 Task: Add Sprouts Organic Espresso Dark Roast Coffee to the cart.
Action: Mouse pressed left at (24, 152)
Screenshot: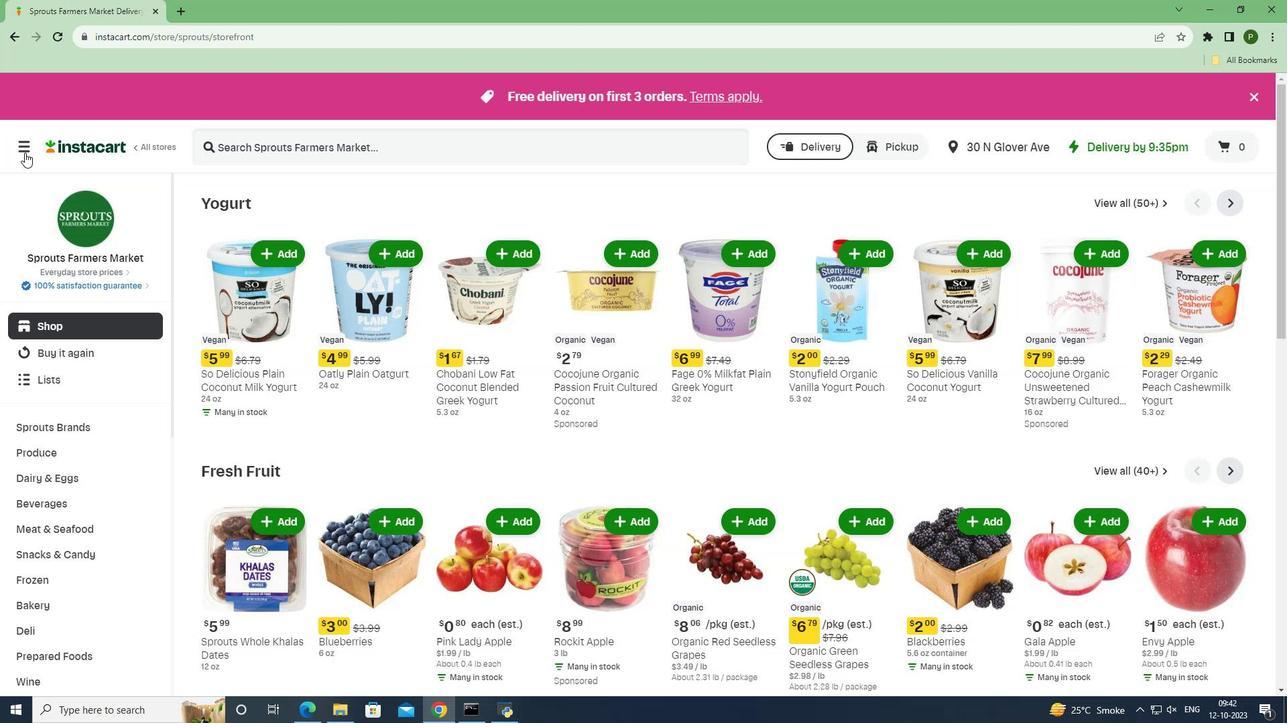 
Action: Mouse moved to (44, 356)
Screenshot: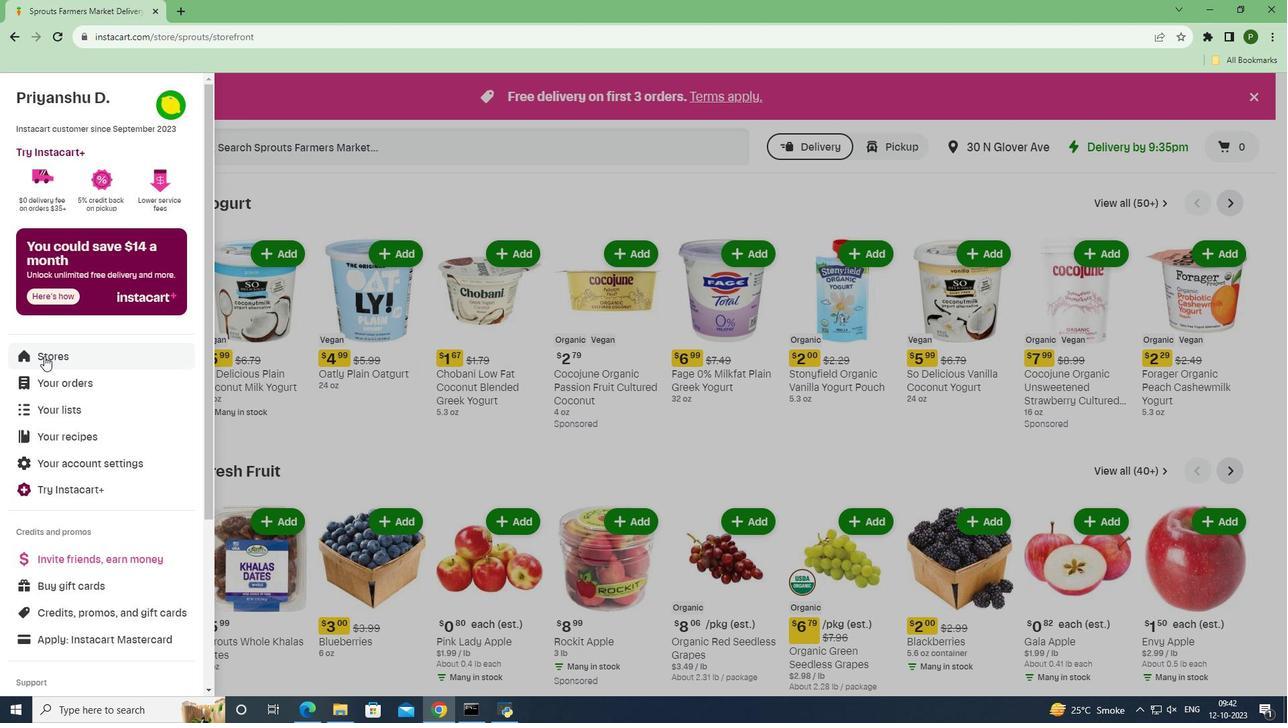 
Action: Mouse pressed left at (44, 356)
Screenshot: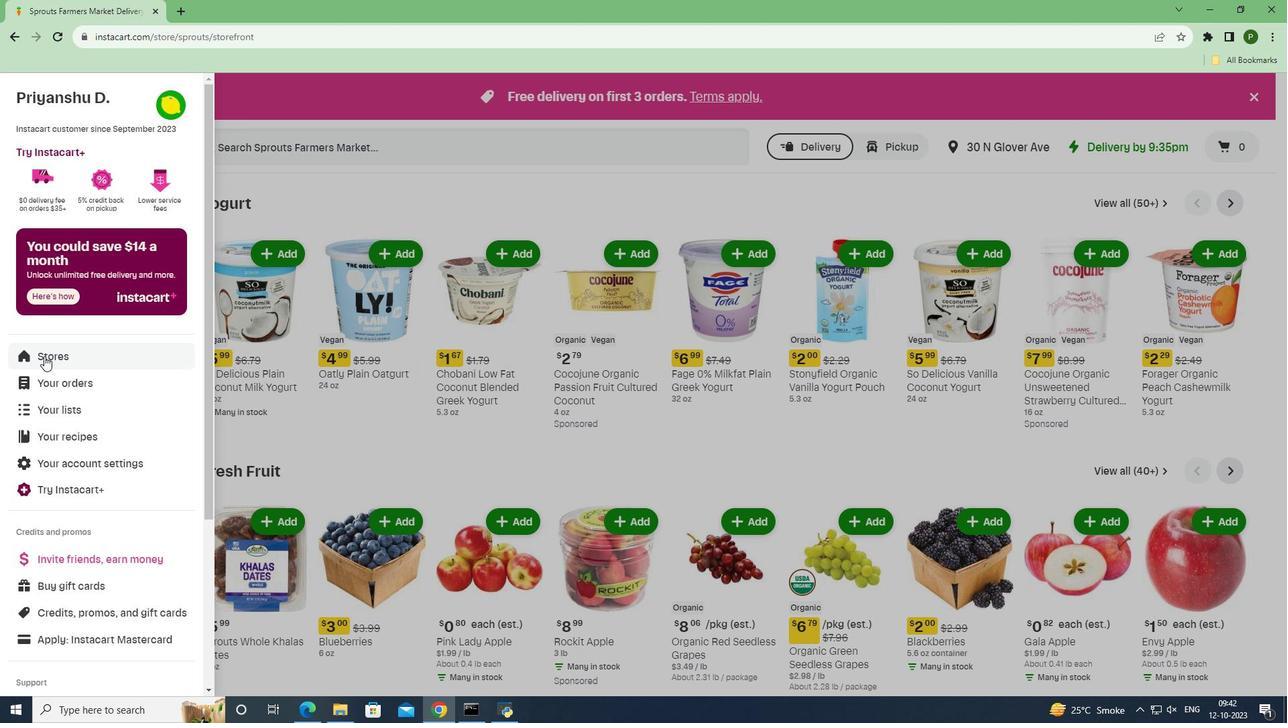 
Action: Mouse moved to (313, 152)
Screenshot: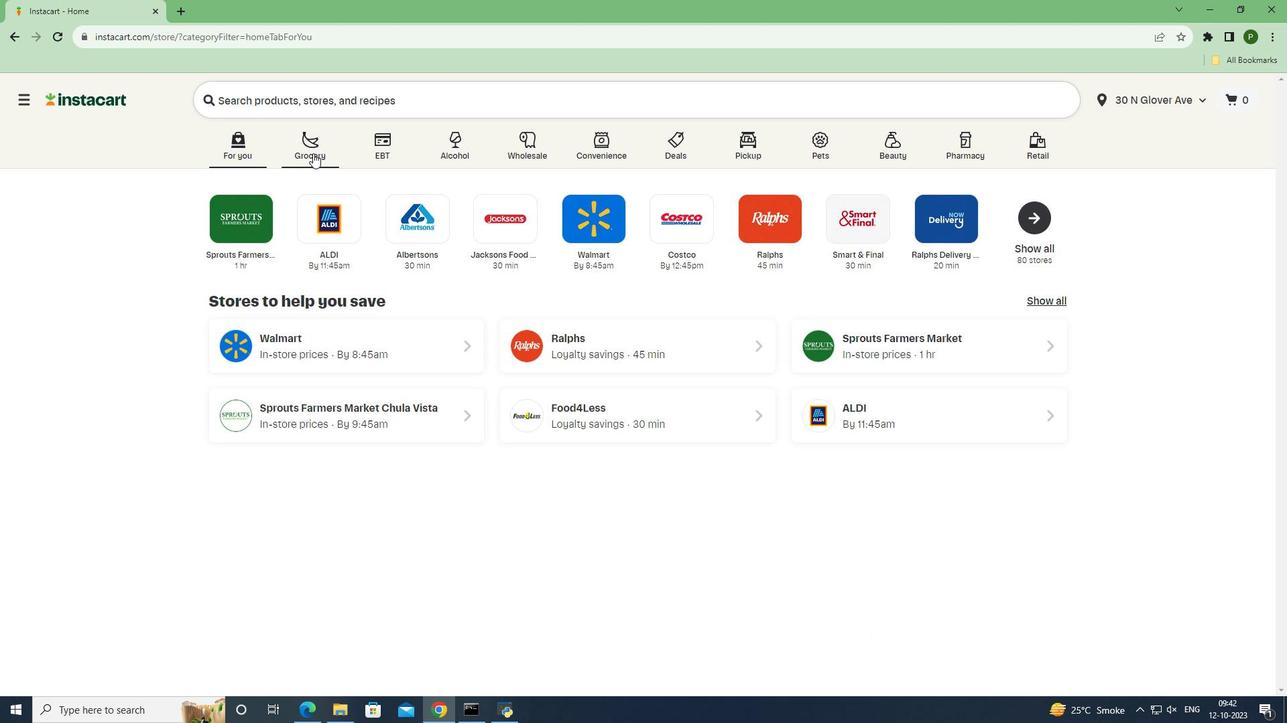 
Action: Mouse pressed left at (313, 152)
Screenshot: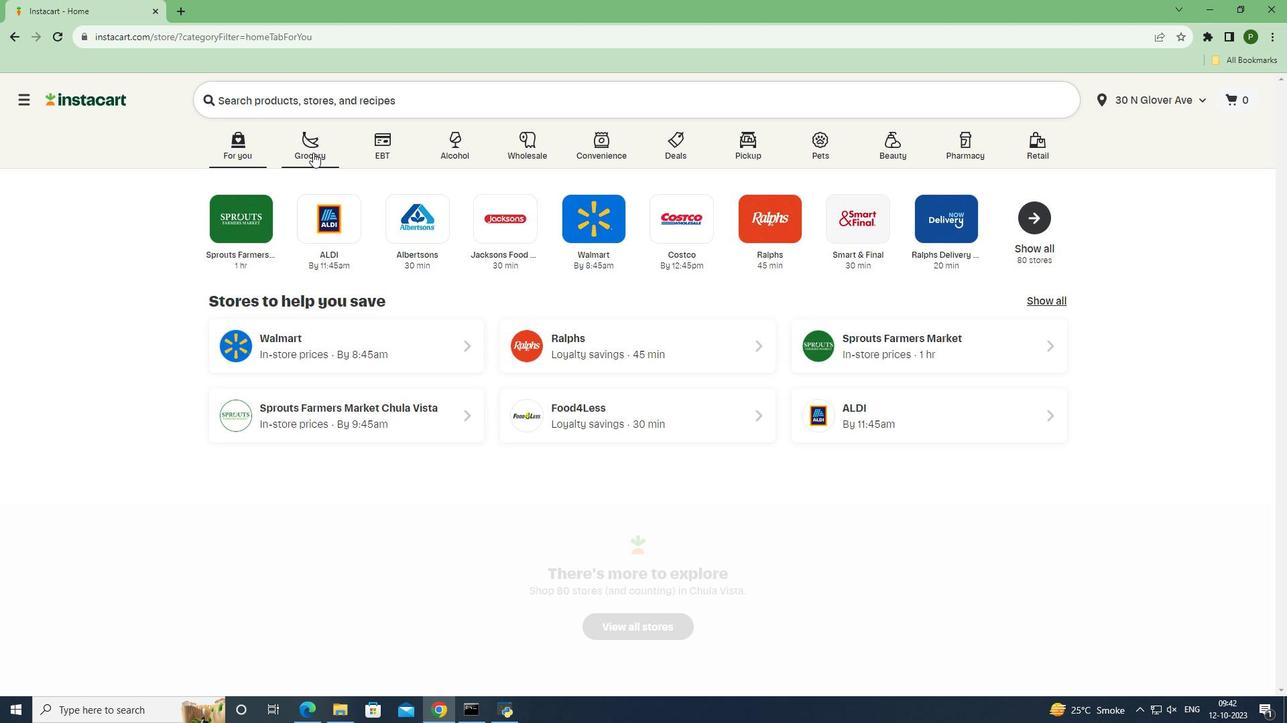 
Action: Mouse moved to (517, 303)
Screenshot: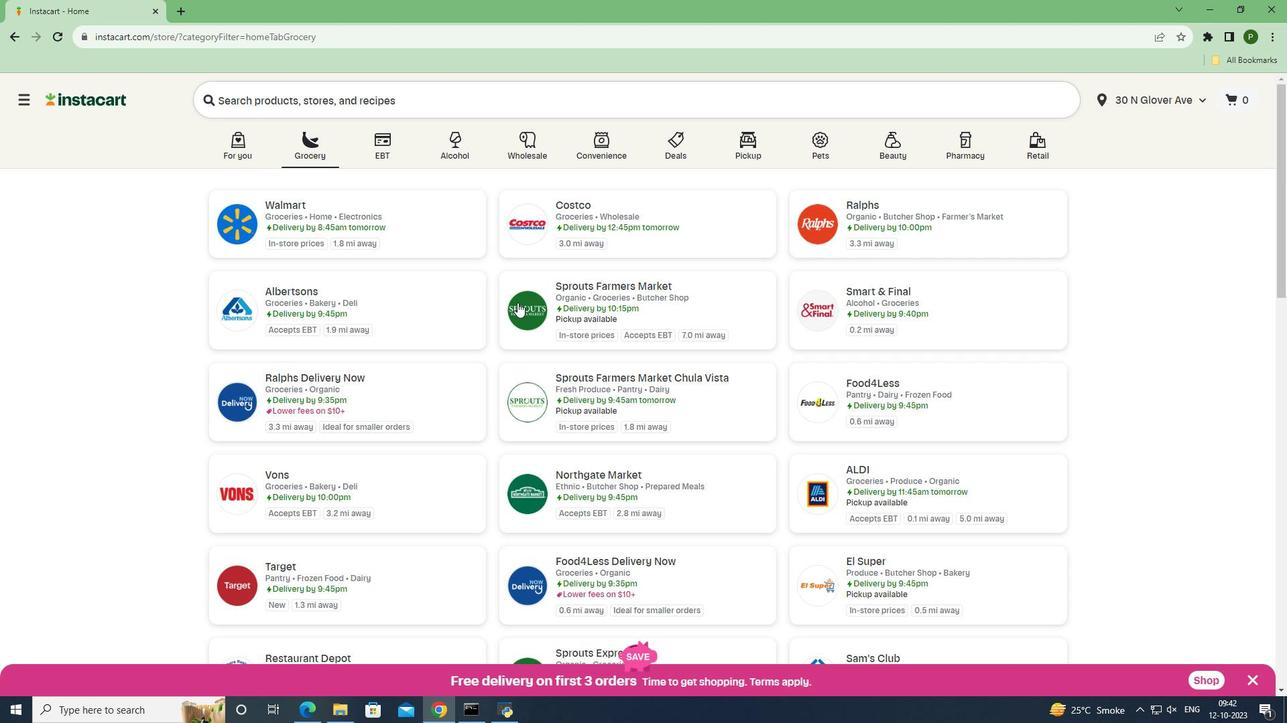 
Action: Mouse pressed left at (517, 303)
Screenshot: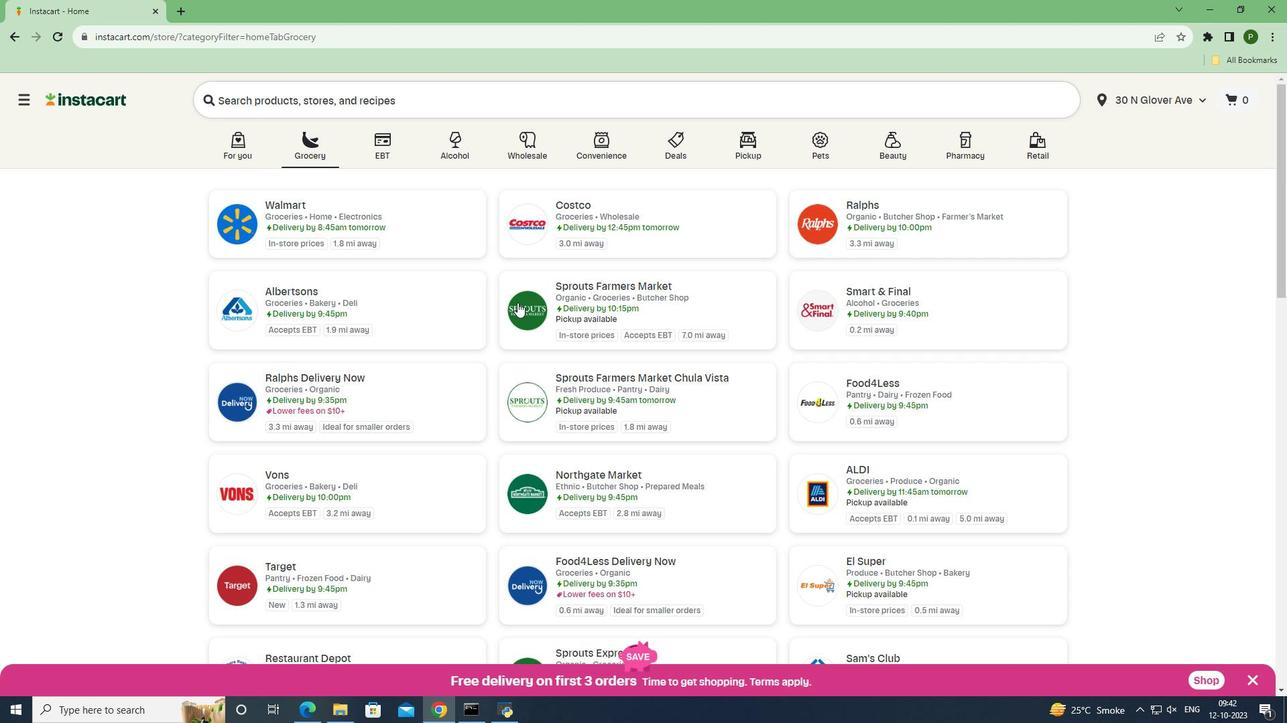 
Action: Mouse moved to (73, 503)
Screenshot: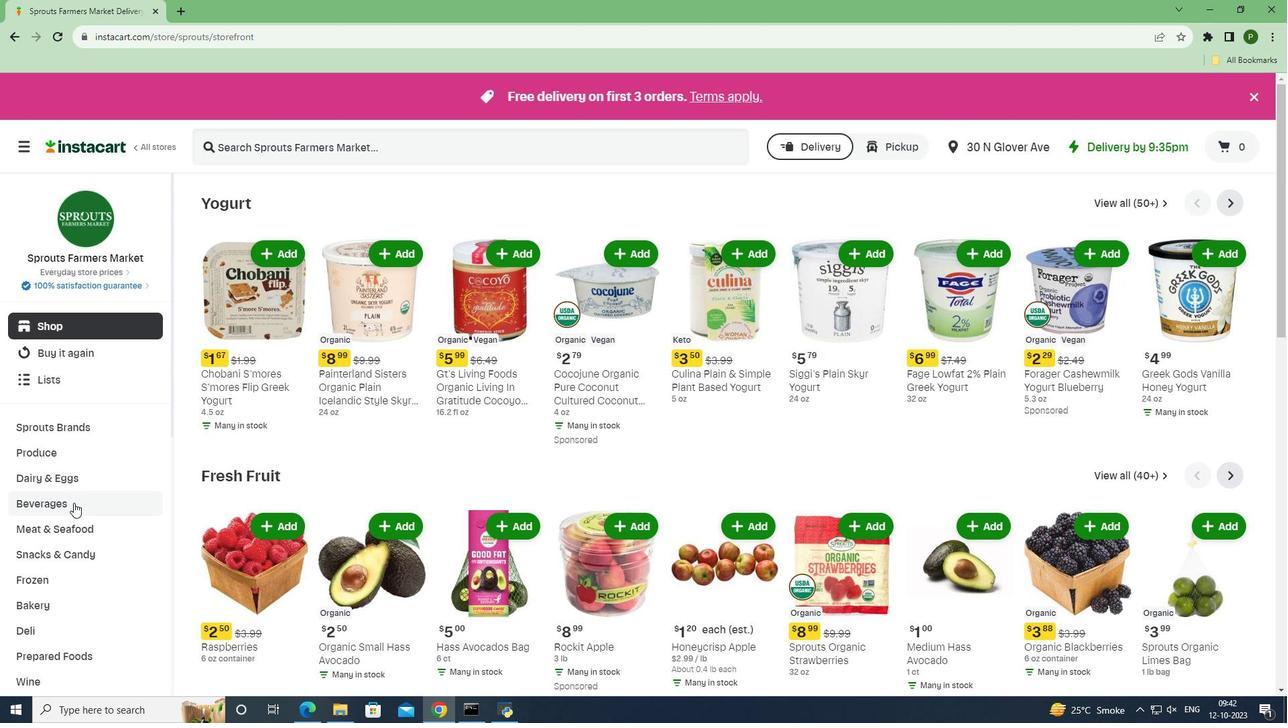 
Action: Mouse pressed left at (73, 503)
Screenshot: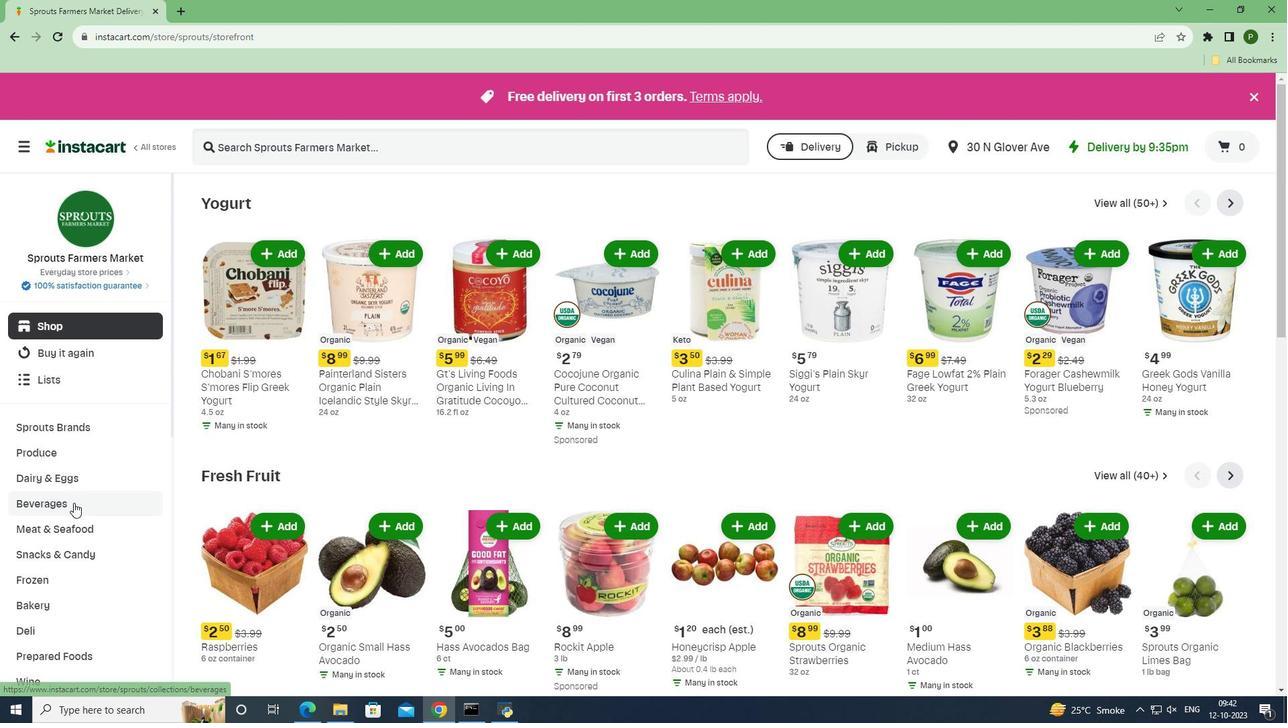 
Action: Mouse moved to (490, 231)
Screenshot: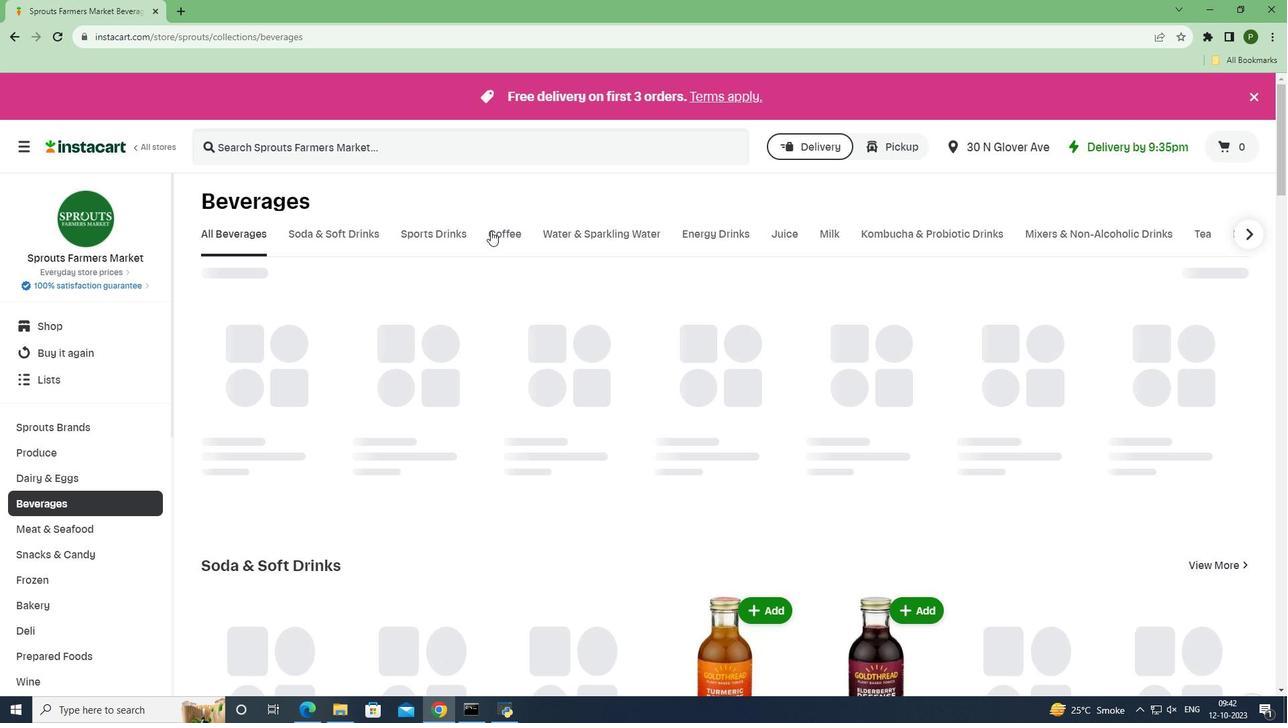 
Action: Mouse pressed left at (490, 231)
Screenshot: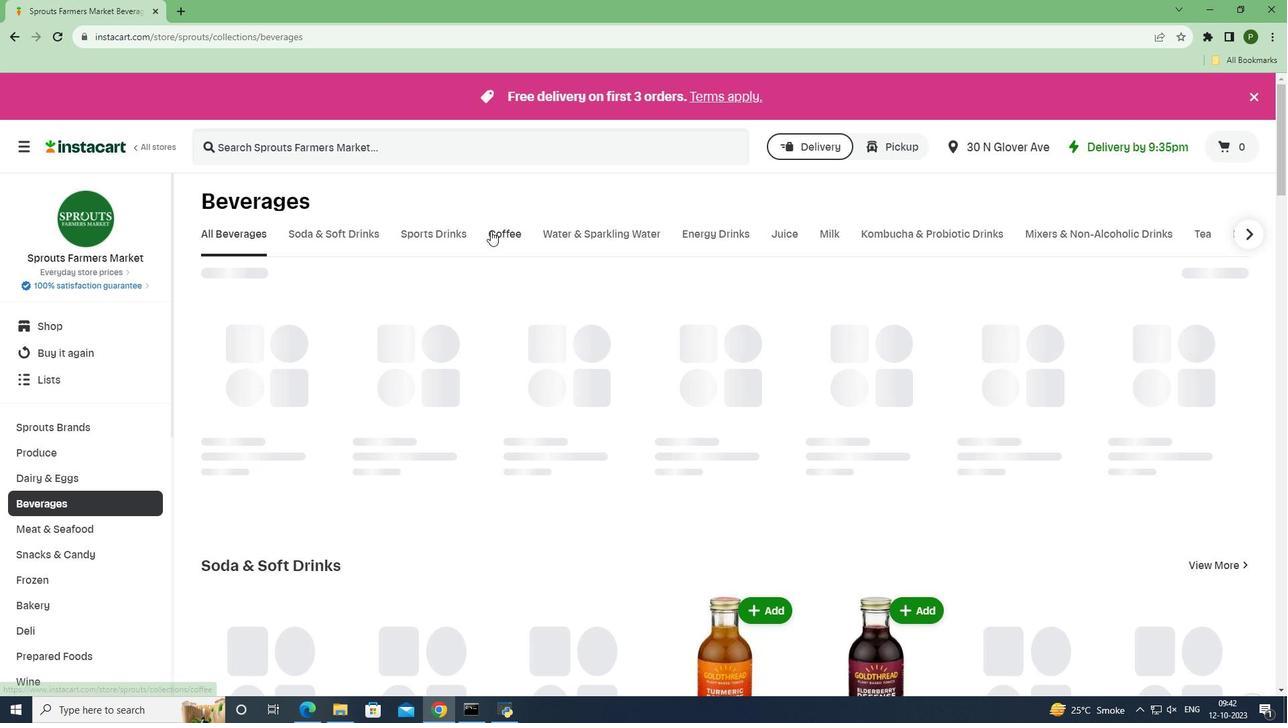 
Action: Mouse moved to (343, 146)
Screenshot: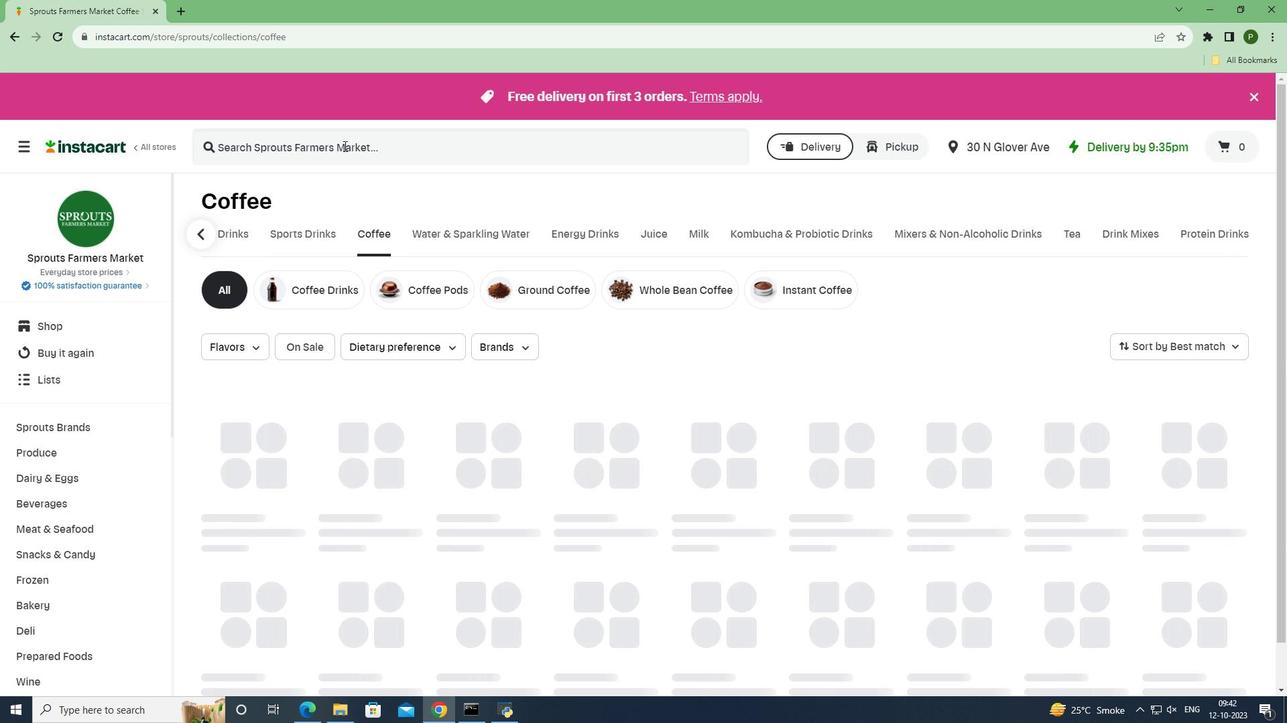 
Action: Mouse pressed left at (343, 146)
Screenshot: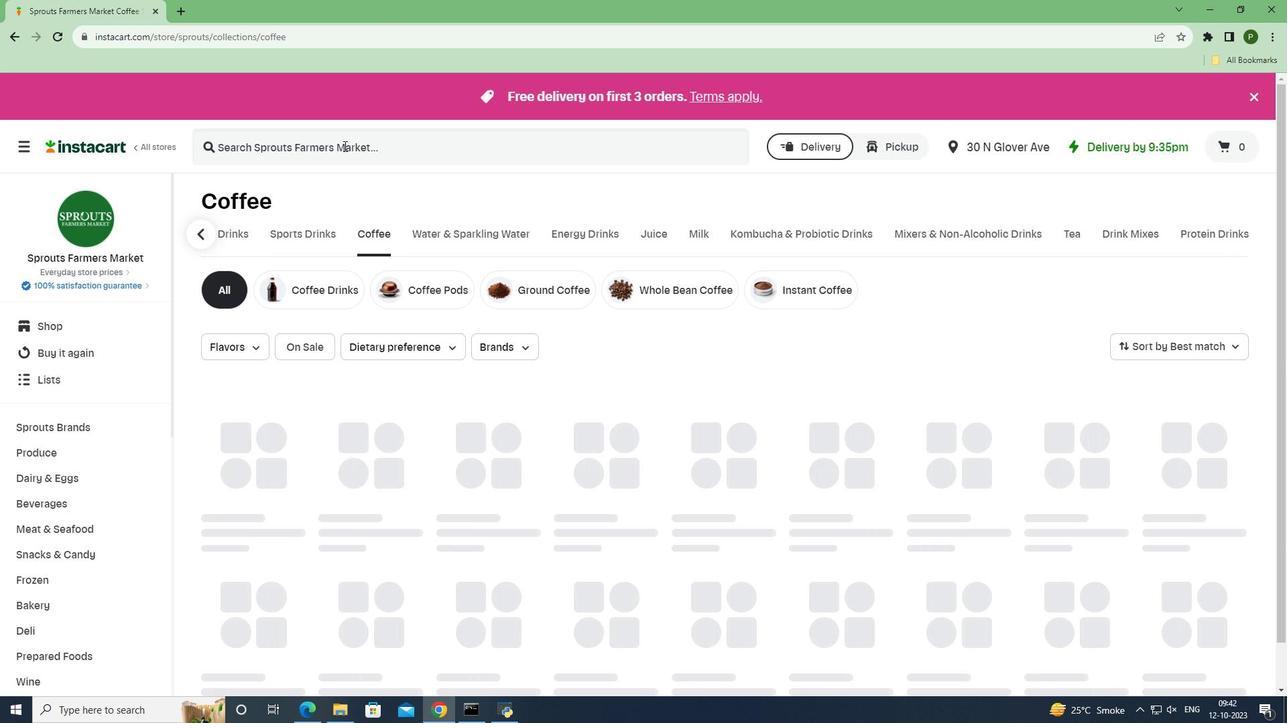 
Action: Key pressed <Key.caps_lock>S<Key.caps_lock>prouts<Key.space><Key.caps_lock>O<Key.caps_lock>rganic<Key.space><Key.caps_lock>E<Key.caps_lock>spresso<Key.space><Key.caps_lock>D<Key.caps_lock>ark<Key.space><Key.caps_lock>R<Key.caps_lock>oast<Key.space><Key.caps_lock>C<Key.caps_lock>offee<Key.enter>
Screenshot: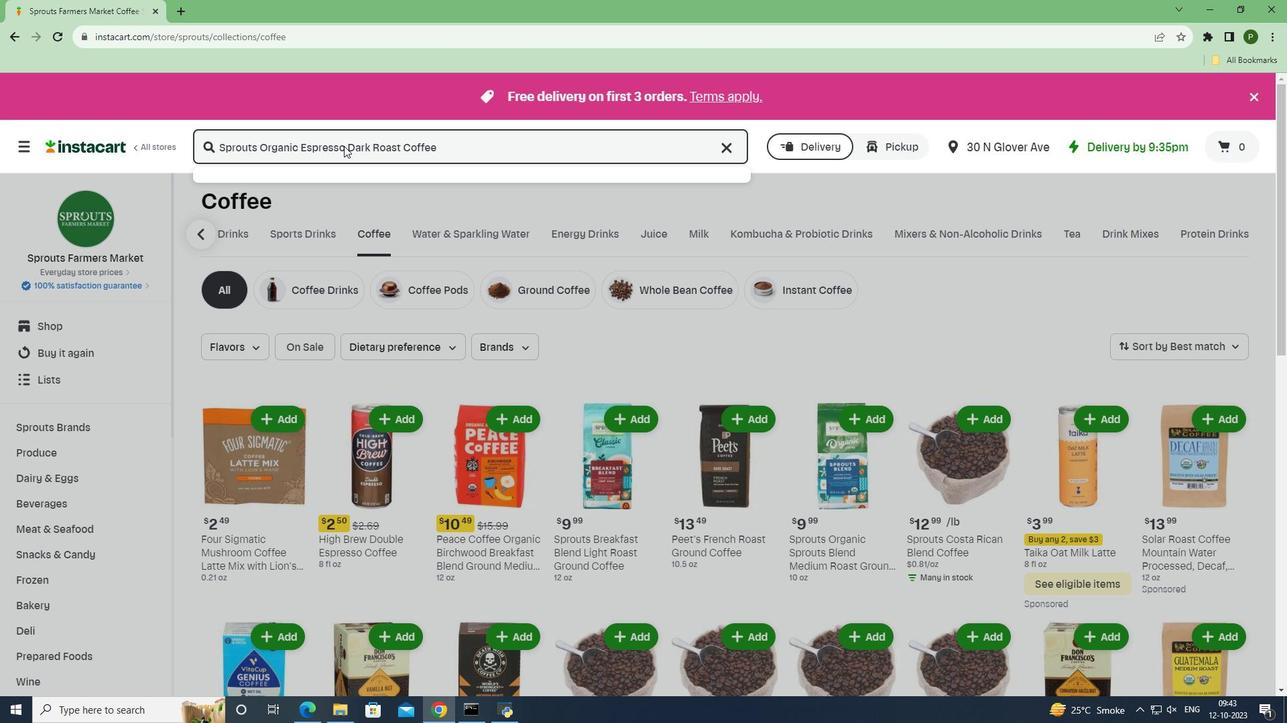 
Action: Mouse moved to (801, 255)
Screenshot: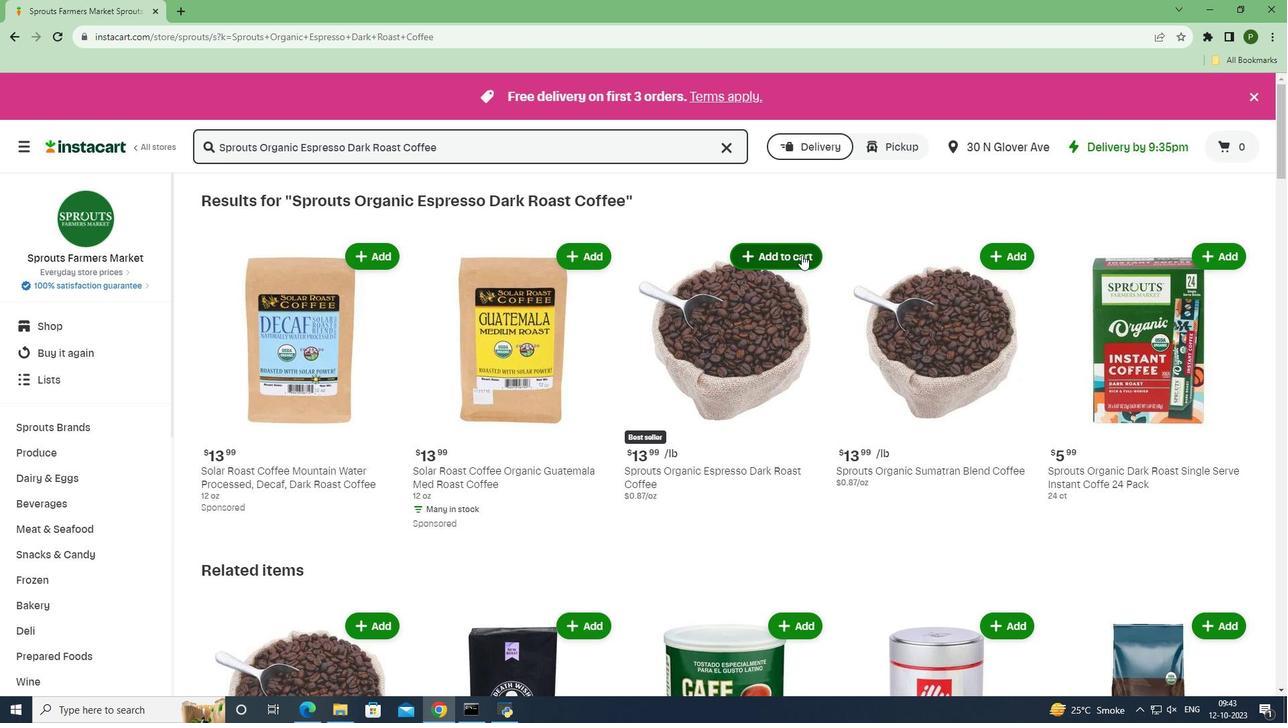 
Action: Mouse pressed left at (801, 255)
Screenshot: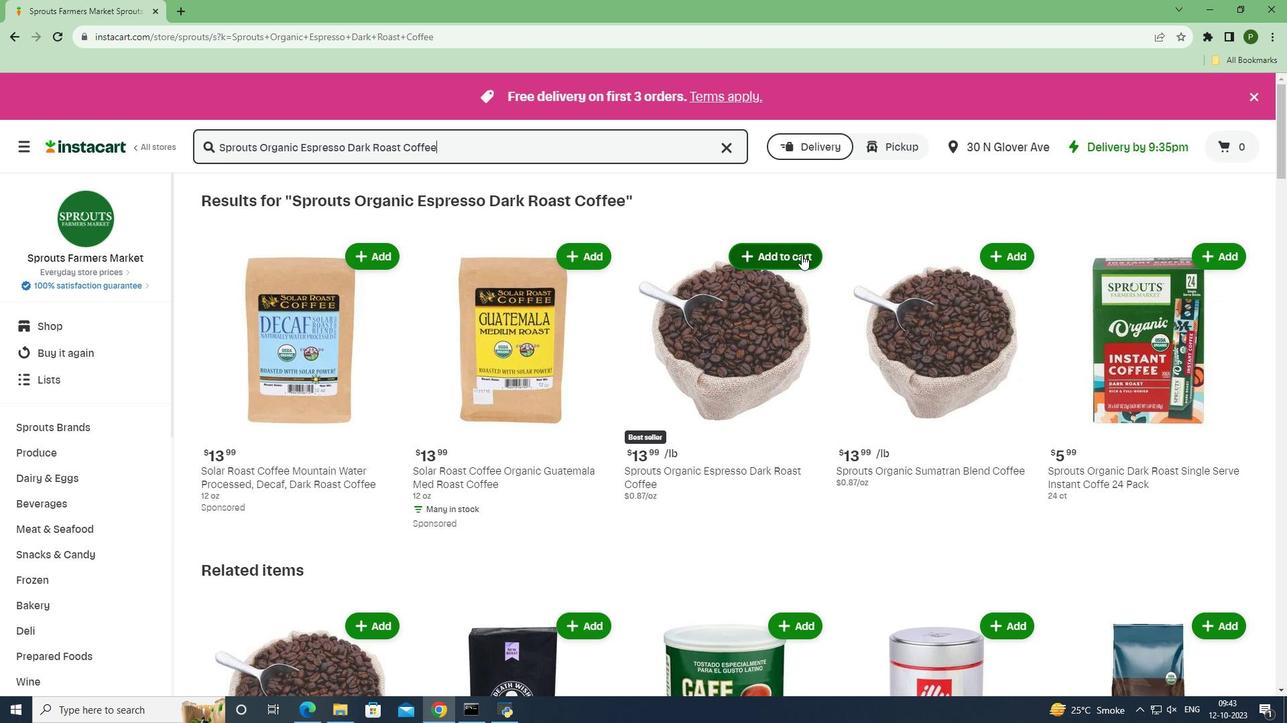 
Action: Mouse moved to (817, 309)
Screenshot: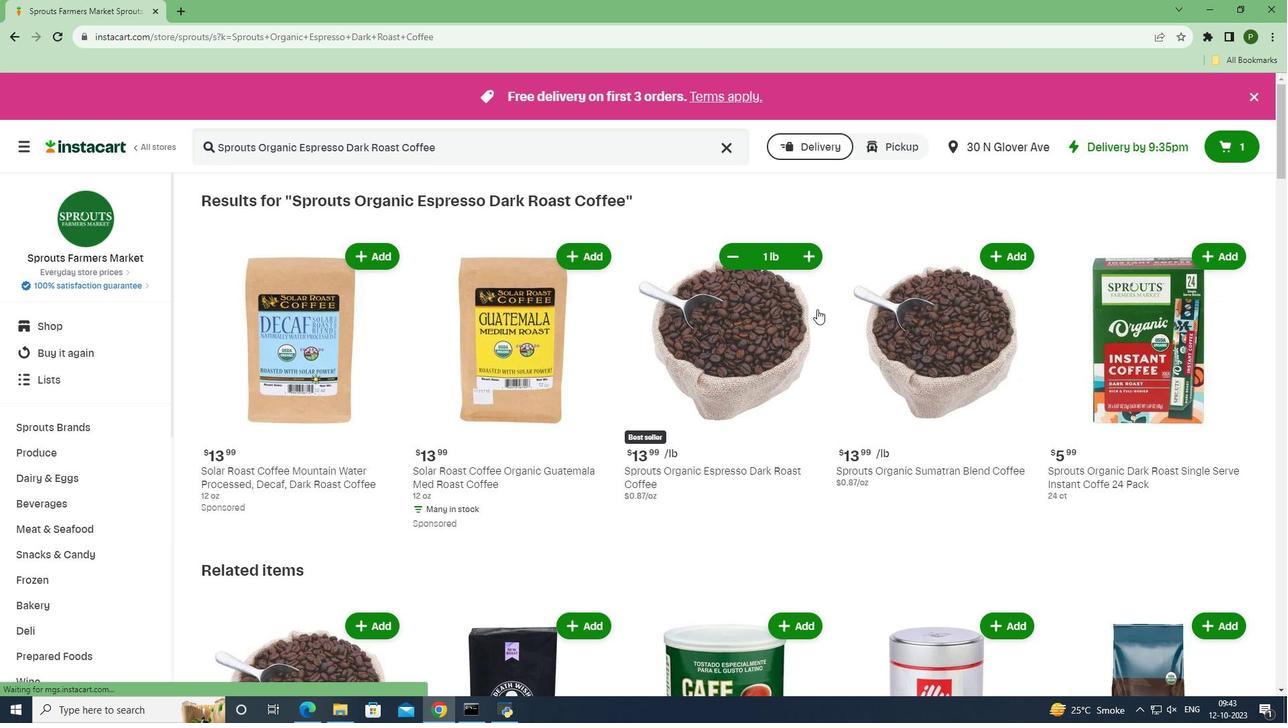
